 Task: Export the Safe Recipients list from Outlook to a file.
Action: Mouse moved to (104, 59)
Screenshot: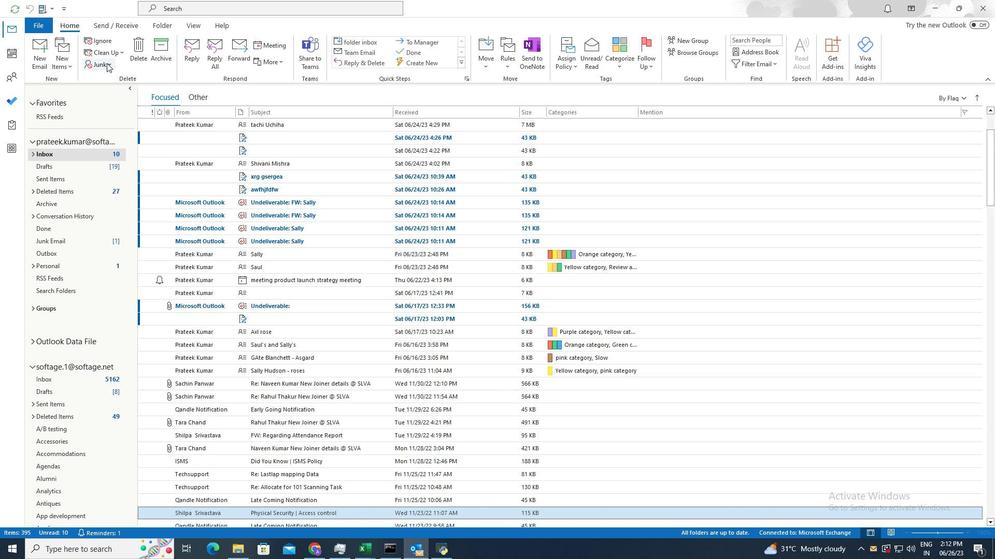 
Action: Mouse pressed left at (104, 59)
Screenshot: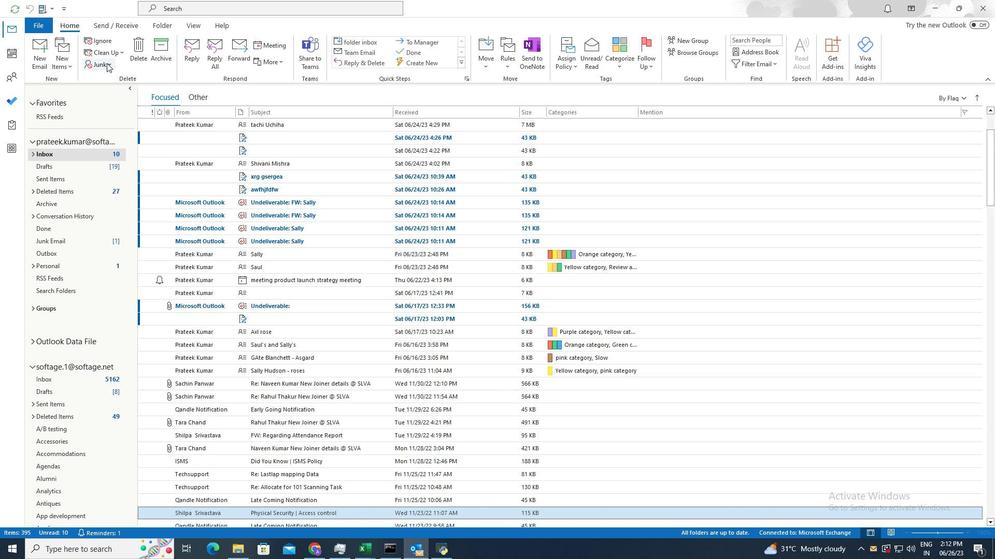 
Action: Mouse moved to (135, 151)
Screenshot: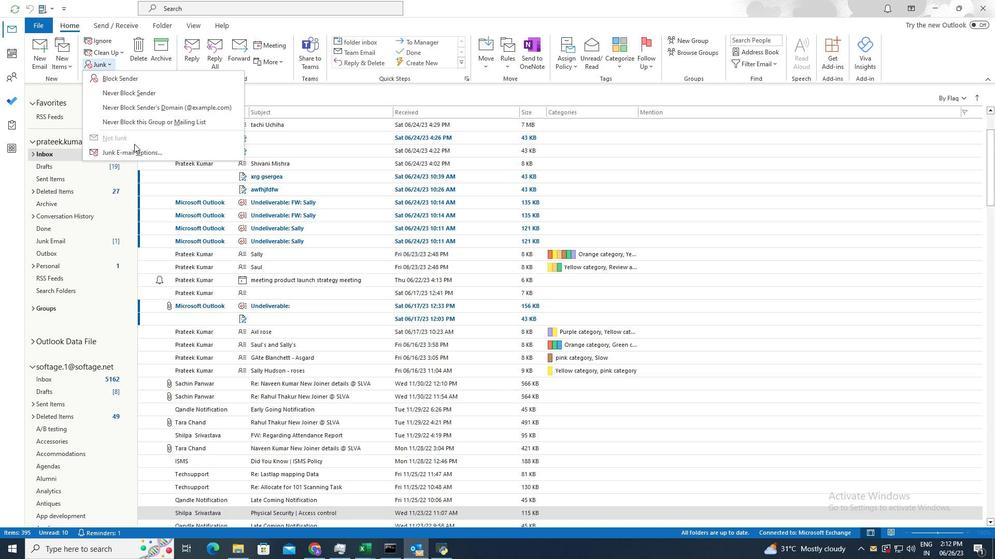 
Action: Mouse pressed left at (135, 151)
Screenshot: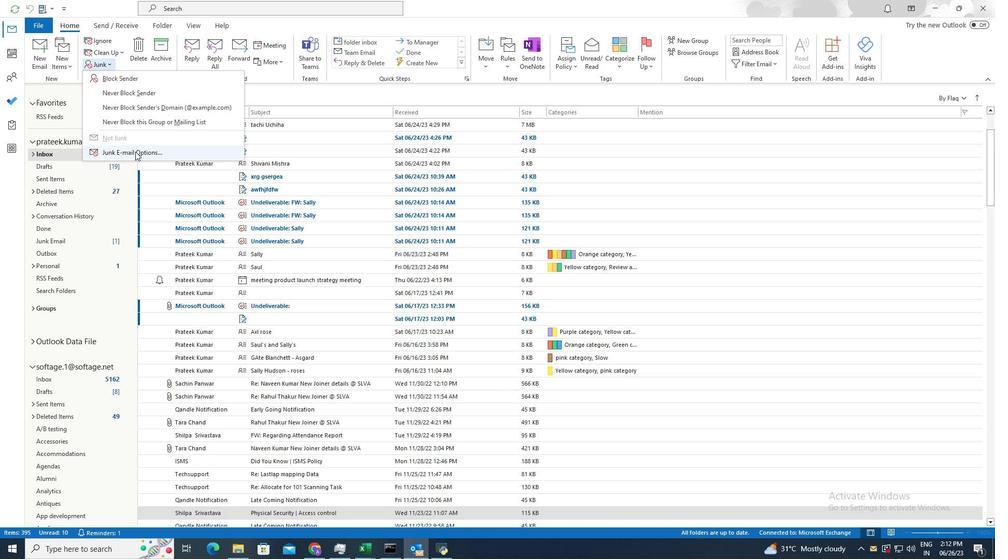 
Action: Mouse moved to (417, 251)
Screenshot: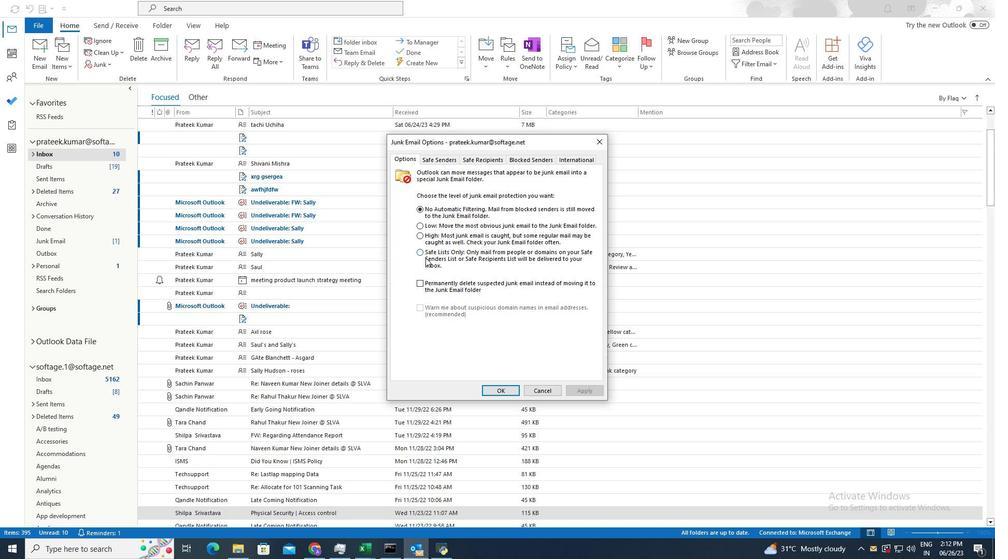 
Action: Mouse pressed left at (417, 251)
Screenshot: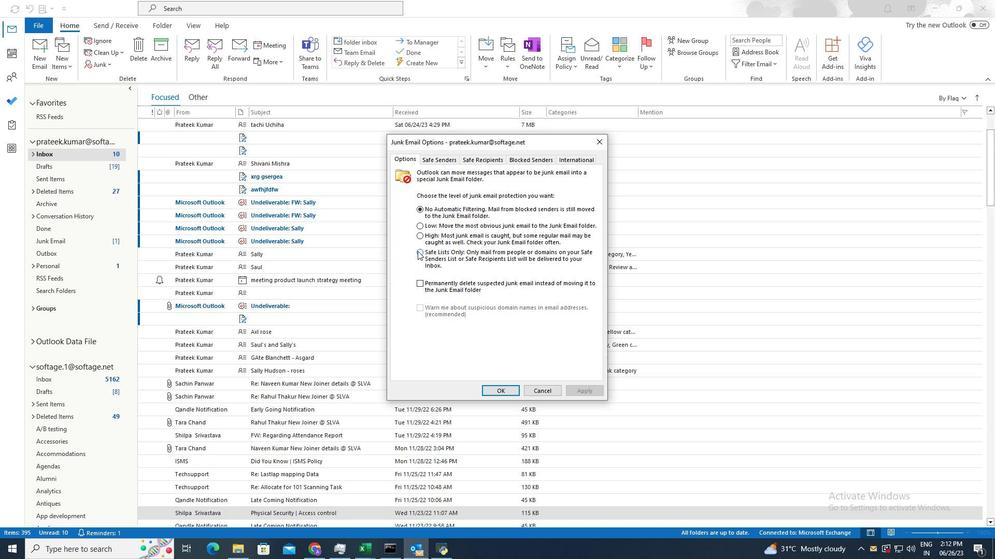 
Action: Mouse moved to (488, 160)
Screenshot: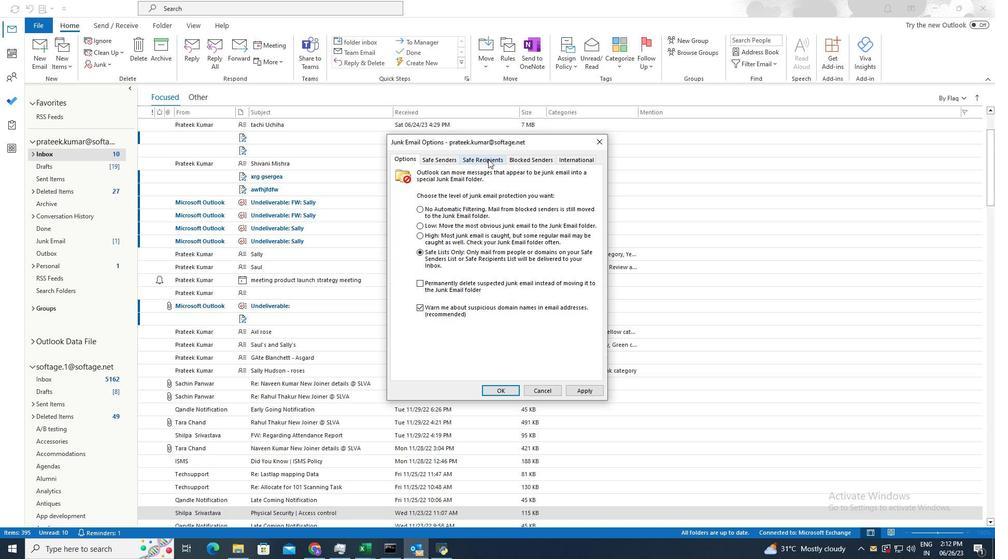 
Action: Mouse pressed left at (488, 160)
Screenshot: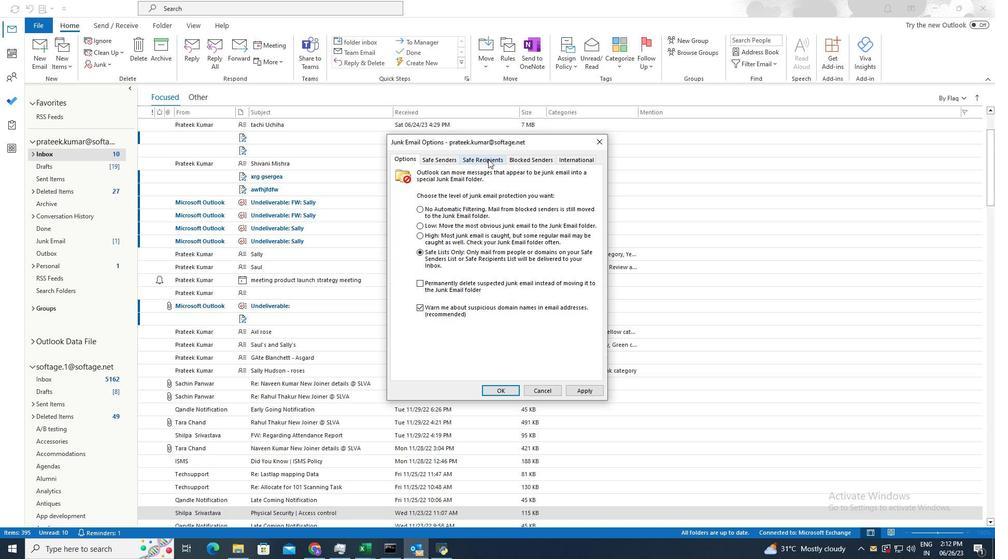 
Action: Mouse moved to (449, 195)
Screenshot: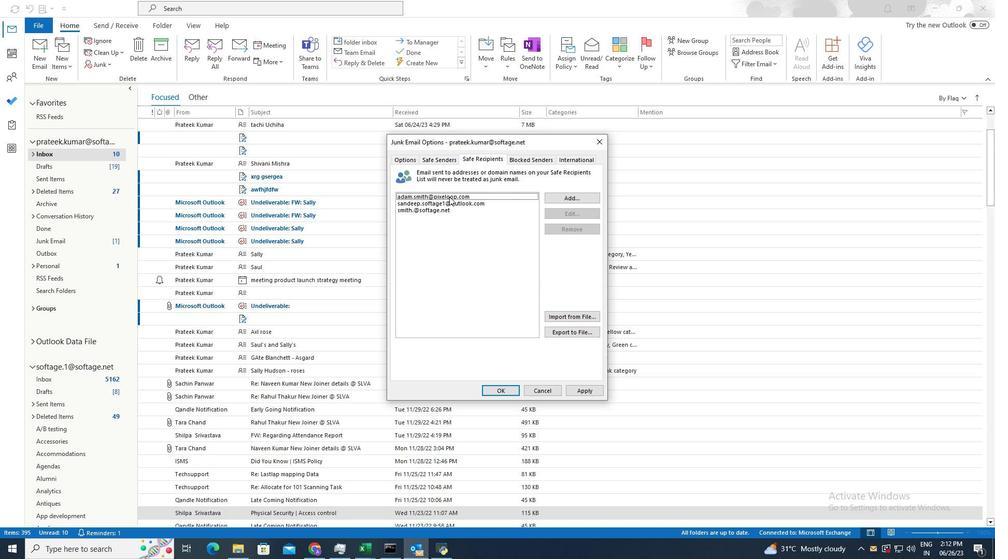
Action: Mouse pressed left at (449, 195)
Screenshot: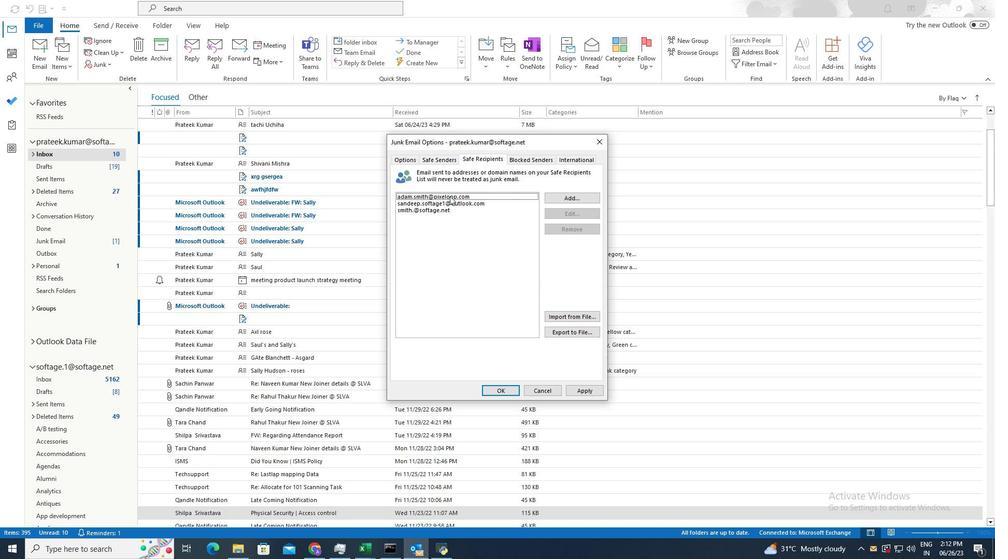 
Action: Mouse moved to (568, 332)
Screenshot: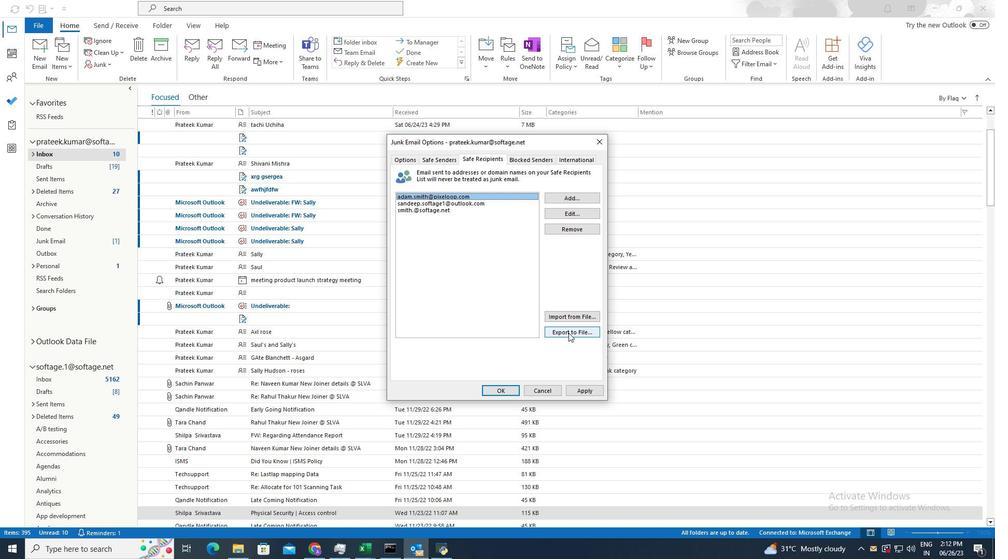 
Action: Mouse pressed left at (568, 332)
Screenshot: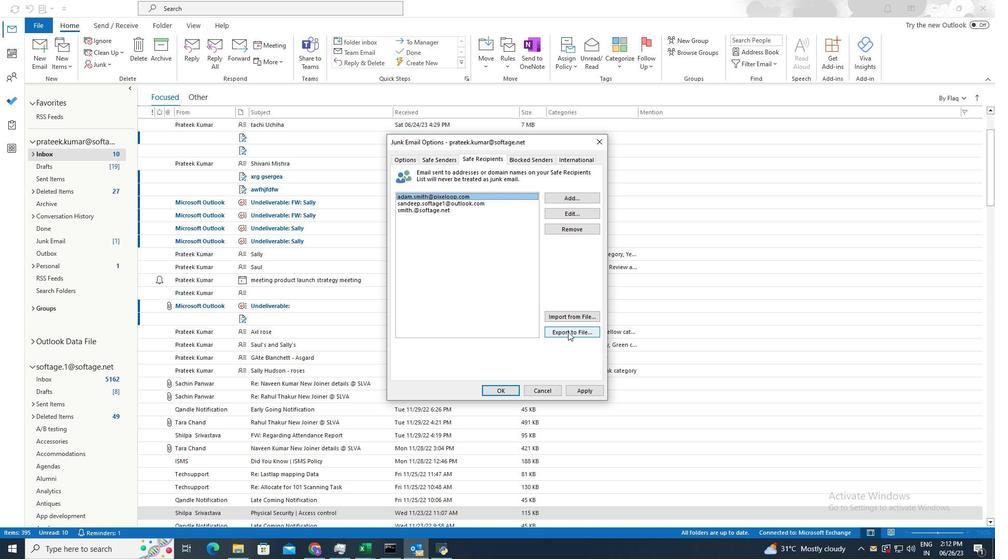 
Action: Mouse moved to (518, 226)
Screenshot: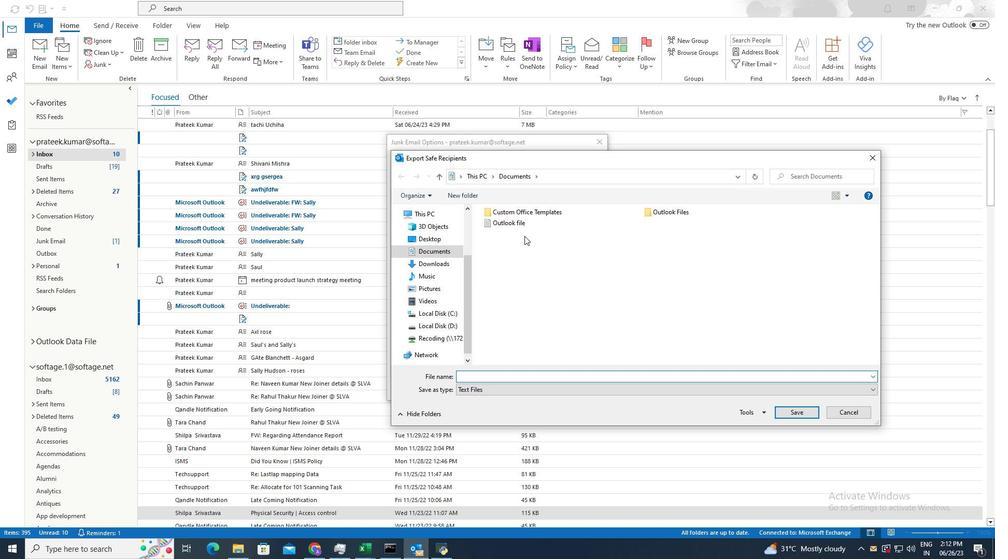 
Action: Mouse pressed left at (518, 226)
Screenshot: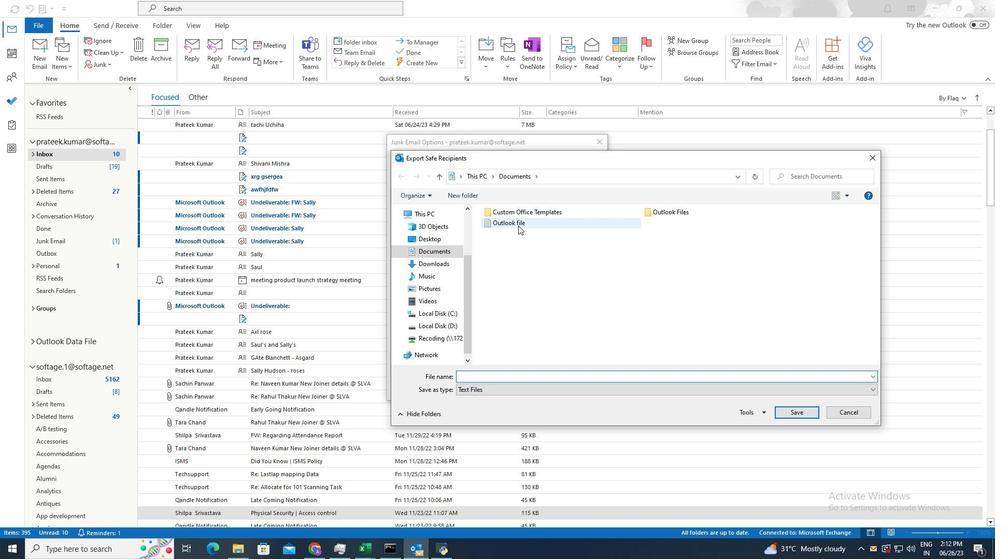 
Action: Mouse moved to (797, 414)
Screenshot: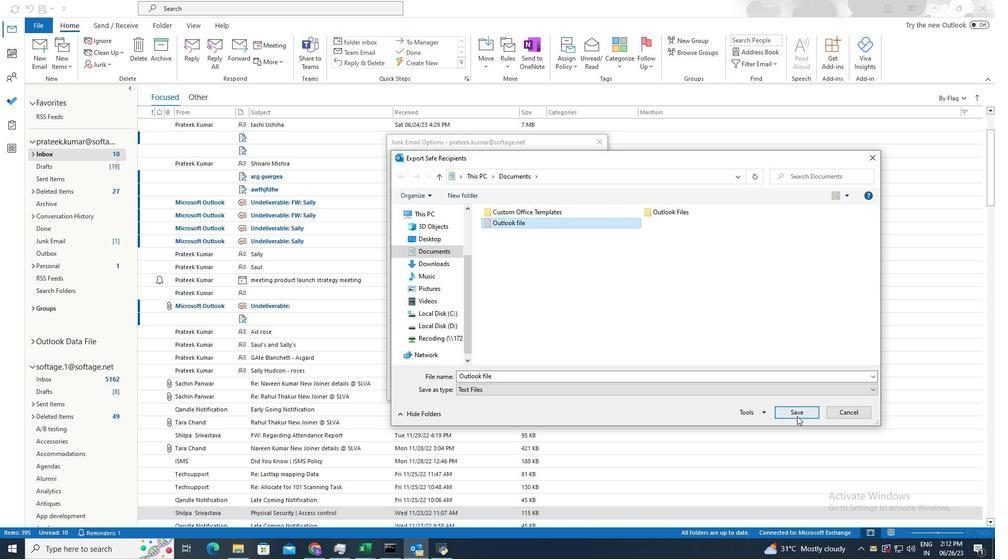 
Action: Mouse pressed left at (797, 414)
Screenshot: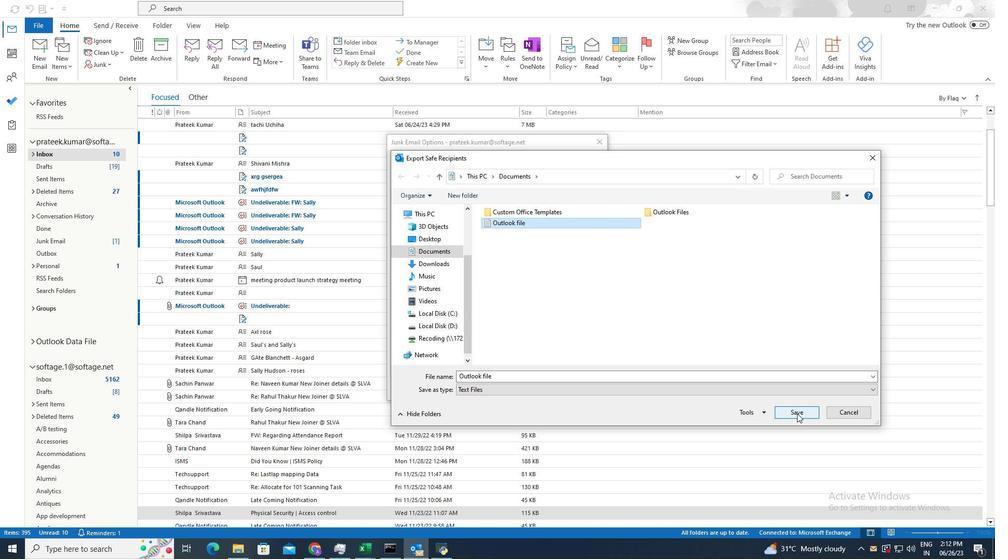 
Action: Mouse moved to (519, 278)
Screenshot: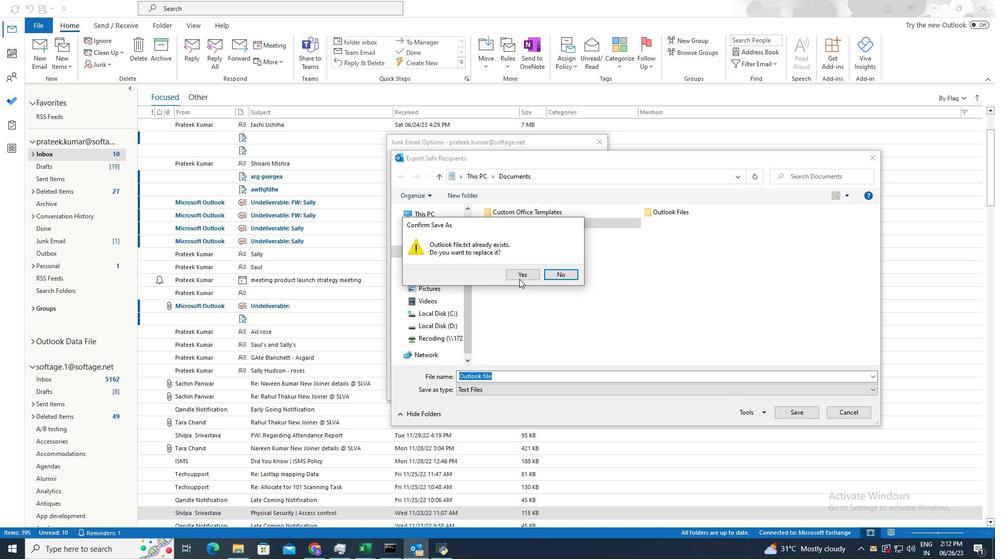 
Action: Mouse pressed left at (519, 278)
Screenshot: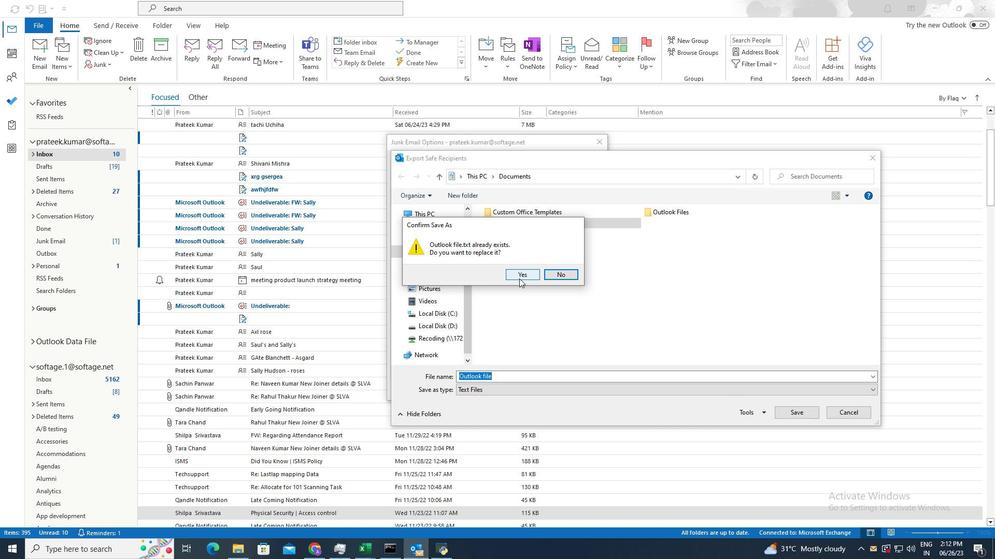 
Action: Mouse moved to (592, 391)
Screenshot: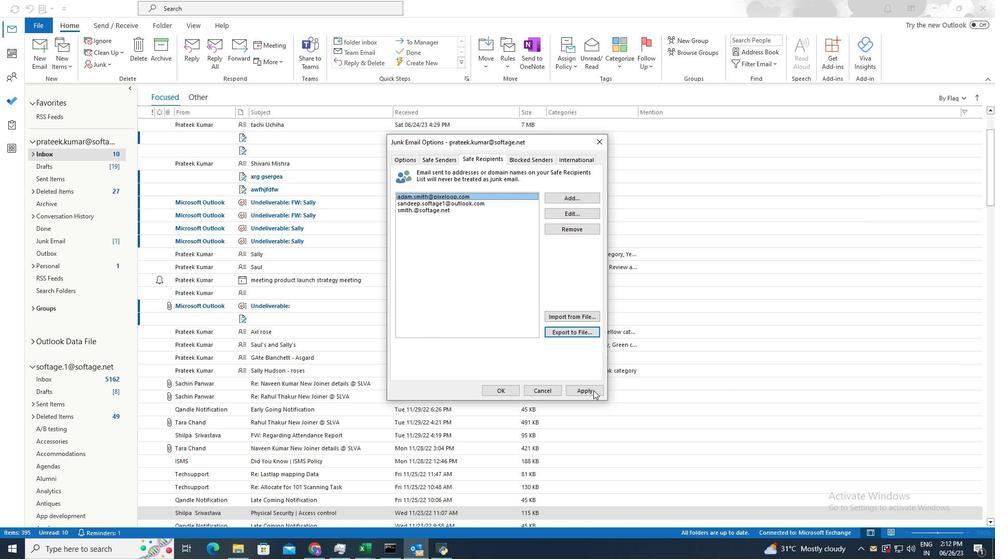 
Action: Mouse pressed left at (592, 391)
Screenshot: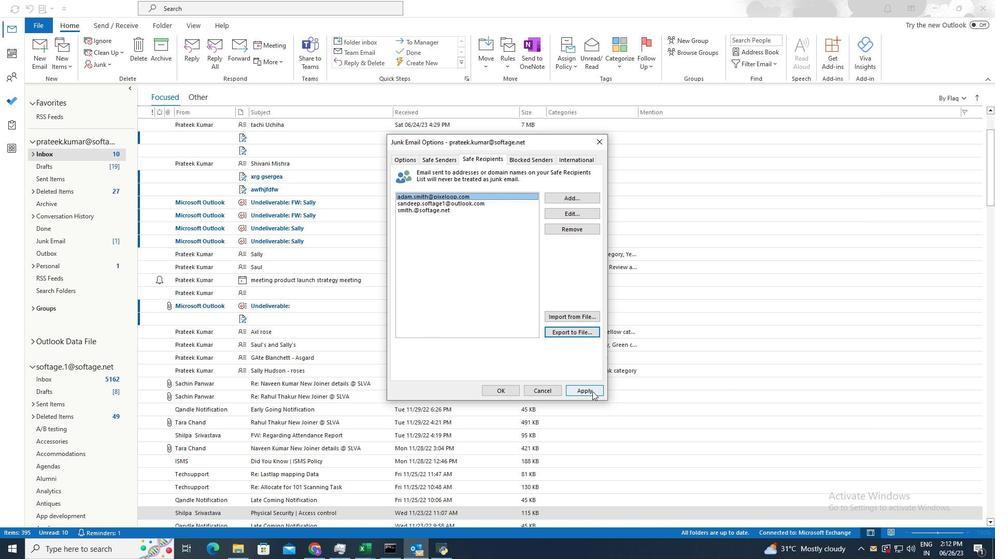 
Action: Mouse moved to (499, 387)
Screenshot: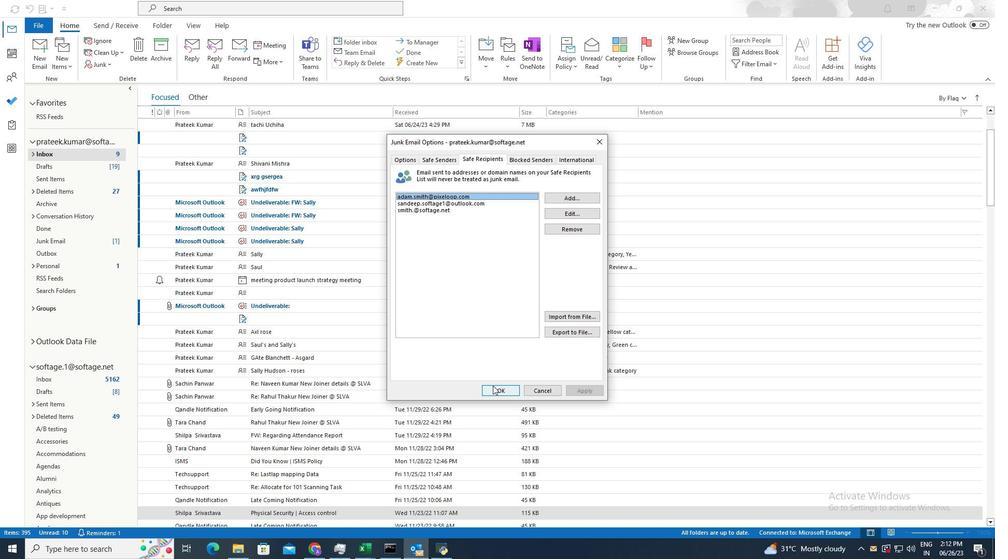 
Action: Mouse pressed left at (499, 387)
Screenshot: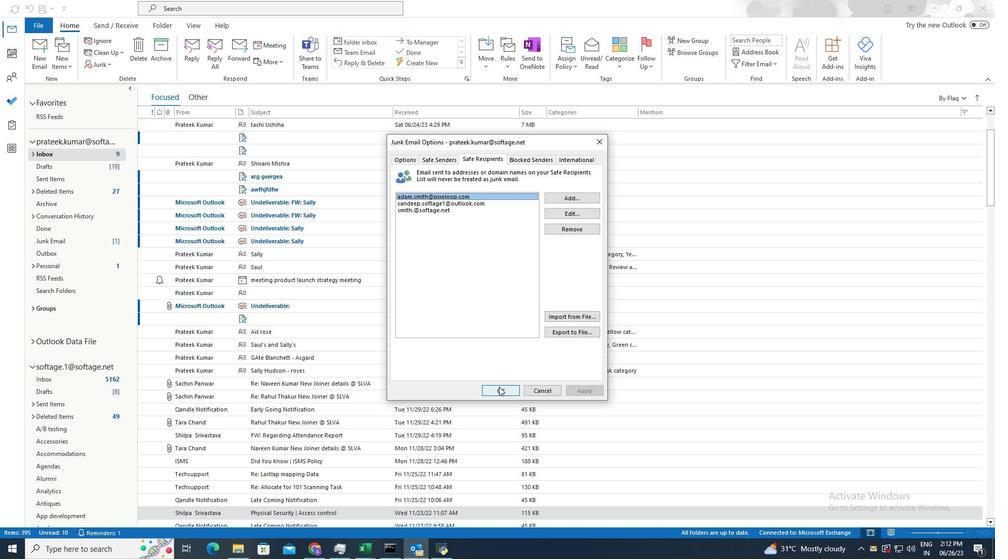 
Action: Mouse moved to (499, 387)
Screenshot: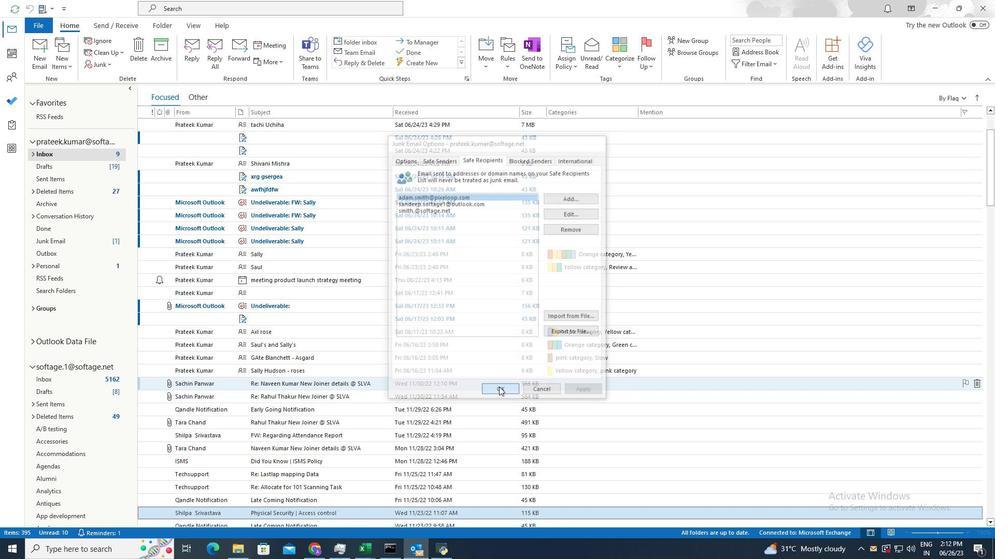 
